 Task: Make in the project AgileMission an epic 'Unified communications (UC) implementation'. Create in the project AgileMission an epic 'Disaster recovery (DR) planning'. Add in the project AgileMission an epic 'Cloud backup and recovery'
Action: Mouse moved to (102, 175)
Screenshot: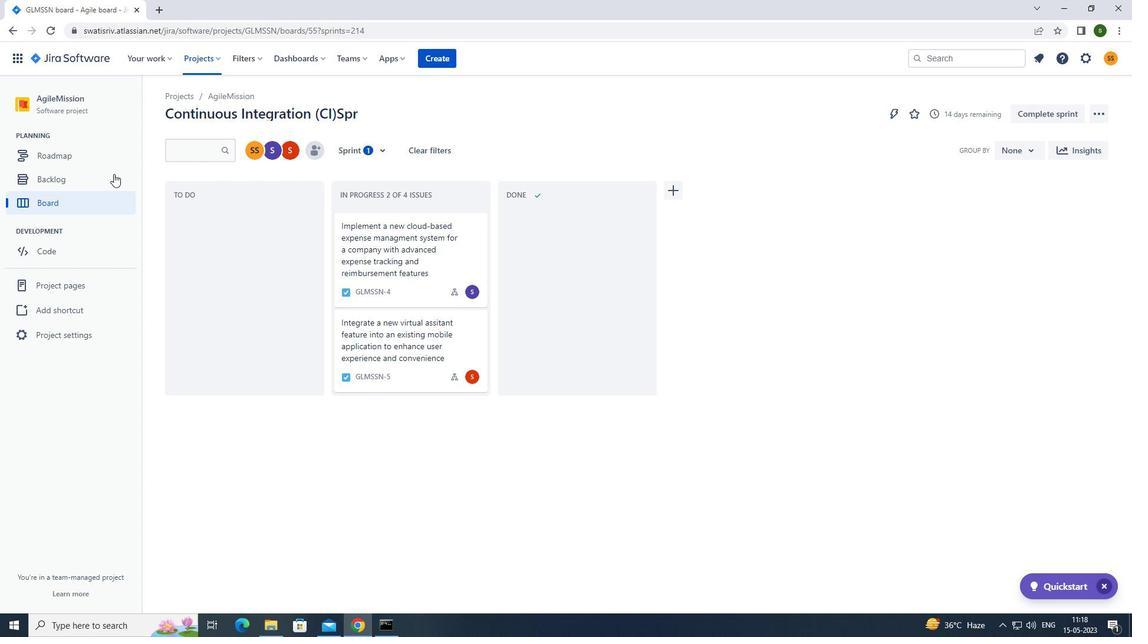 
Action: Mouse pressed left at (102, 175)
Screenshot: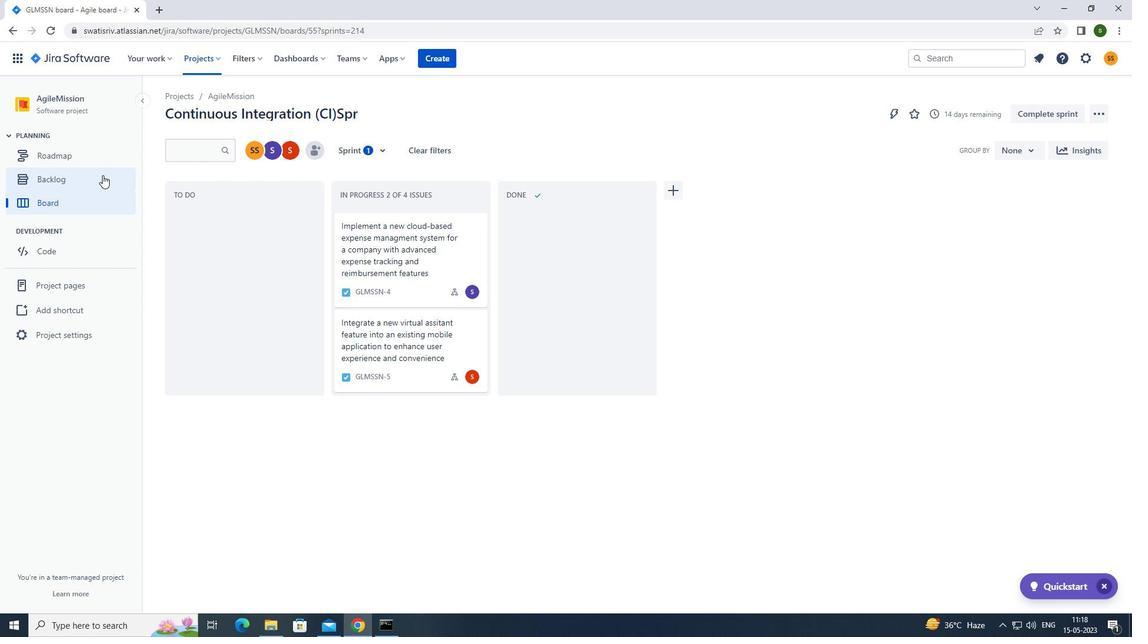 
Action: Mouse moved to (362, 143)
Screenshot: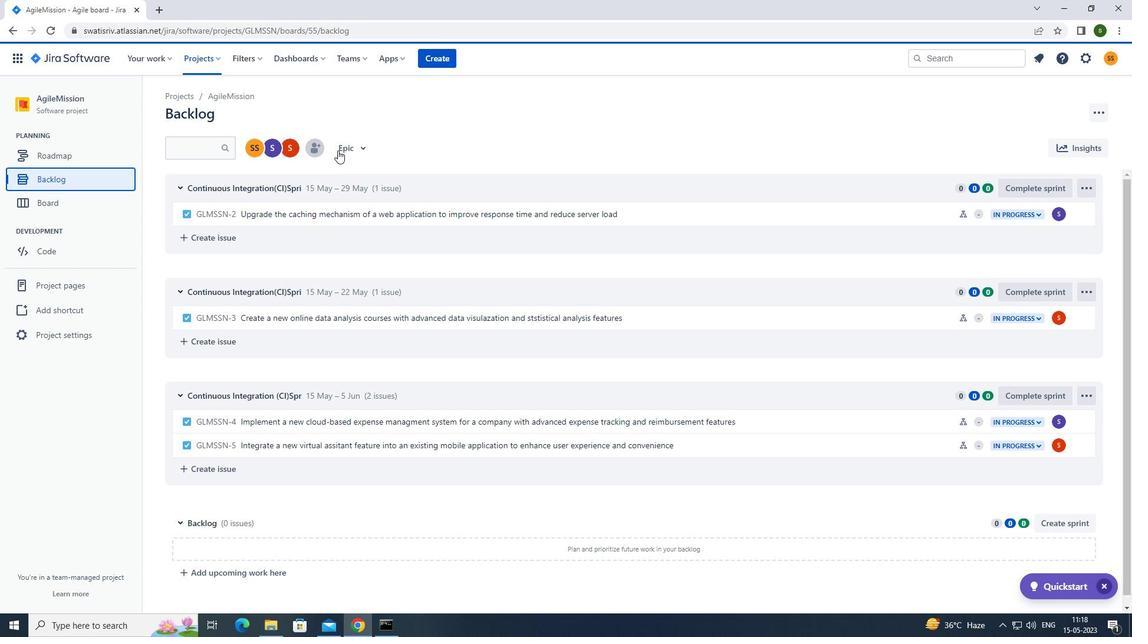 
Action: Mouse pressed left at (362, 143)
Screenshot: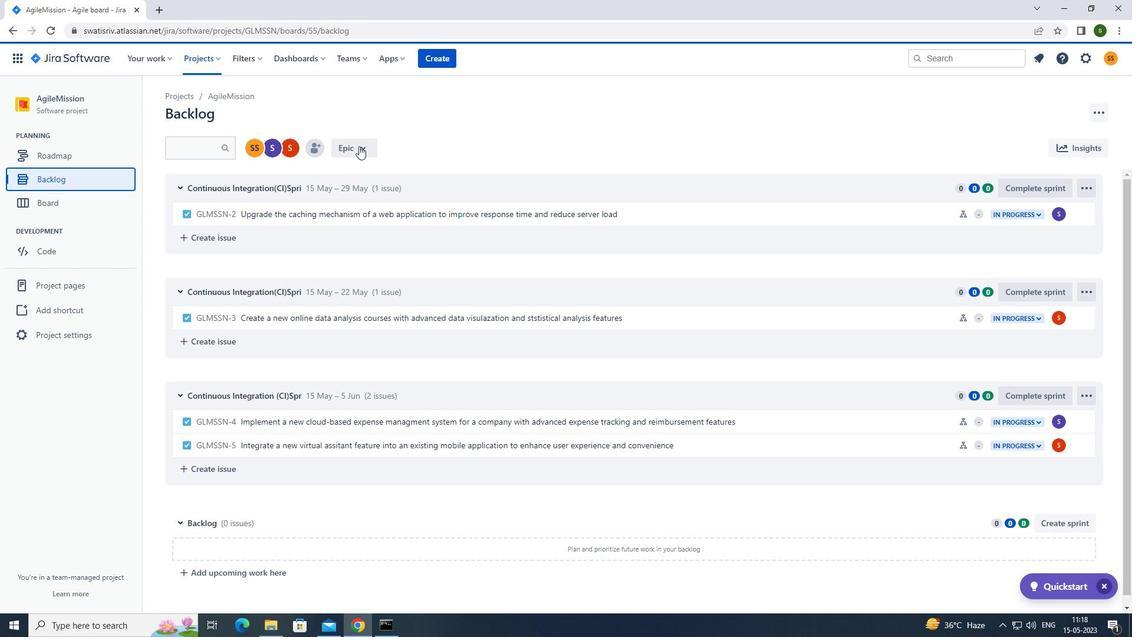 
Action: Mouse moved to (352, 220)
Screenshot: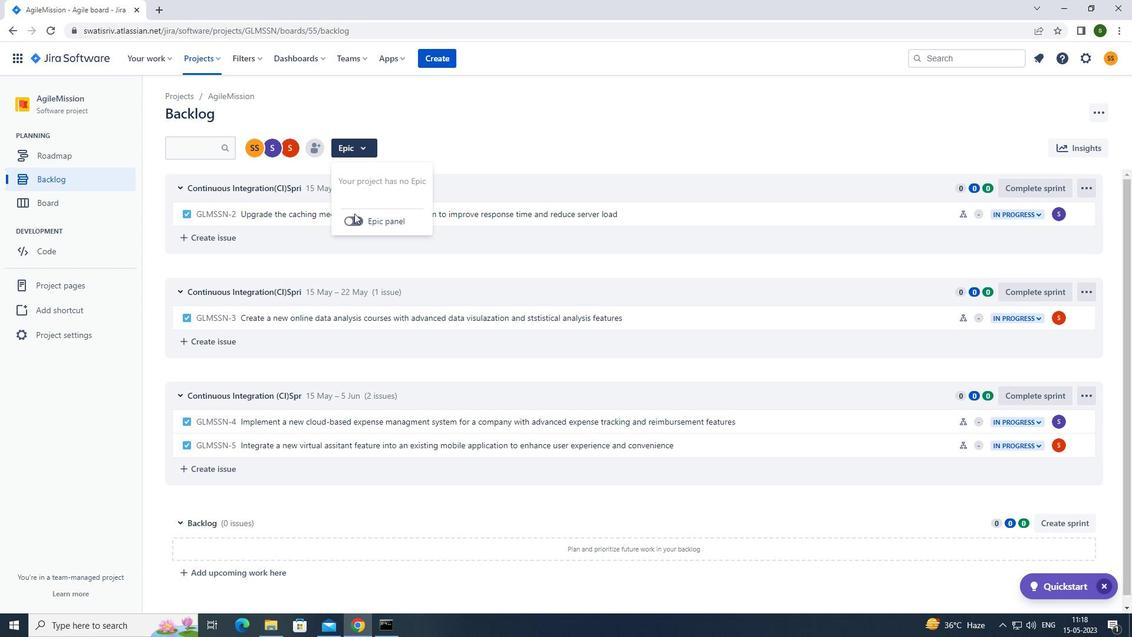 
Action: Mouse pressed left at (352, 220)
Screenshot: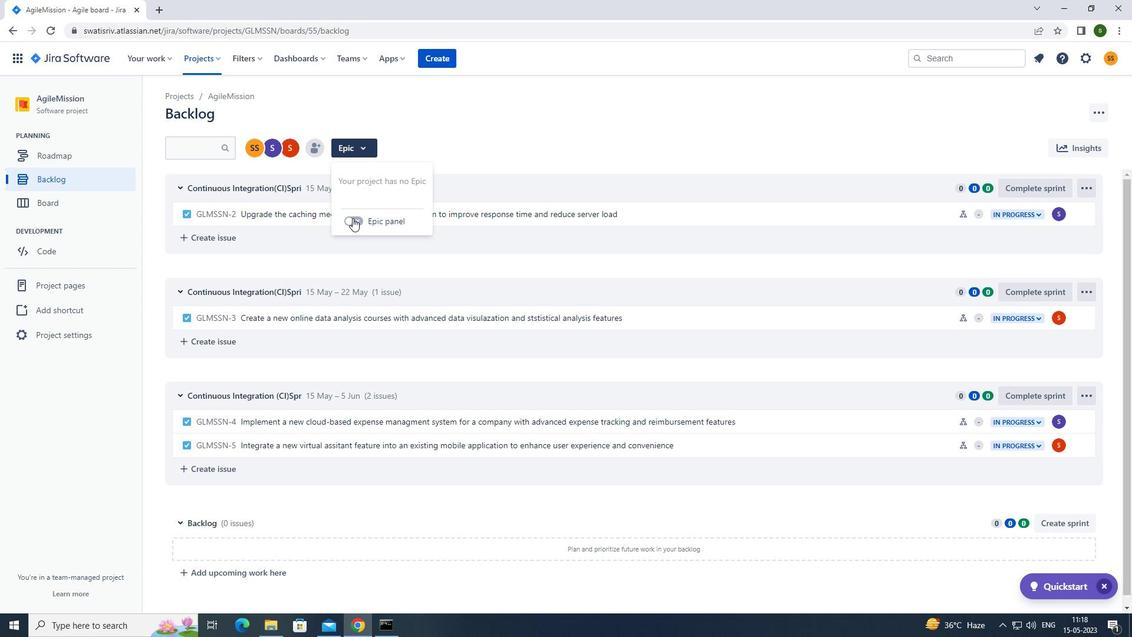 
Action: Mouse moved to (225, 410)
Screenshot: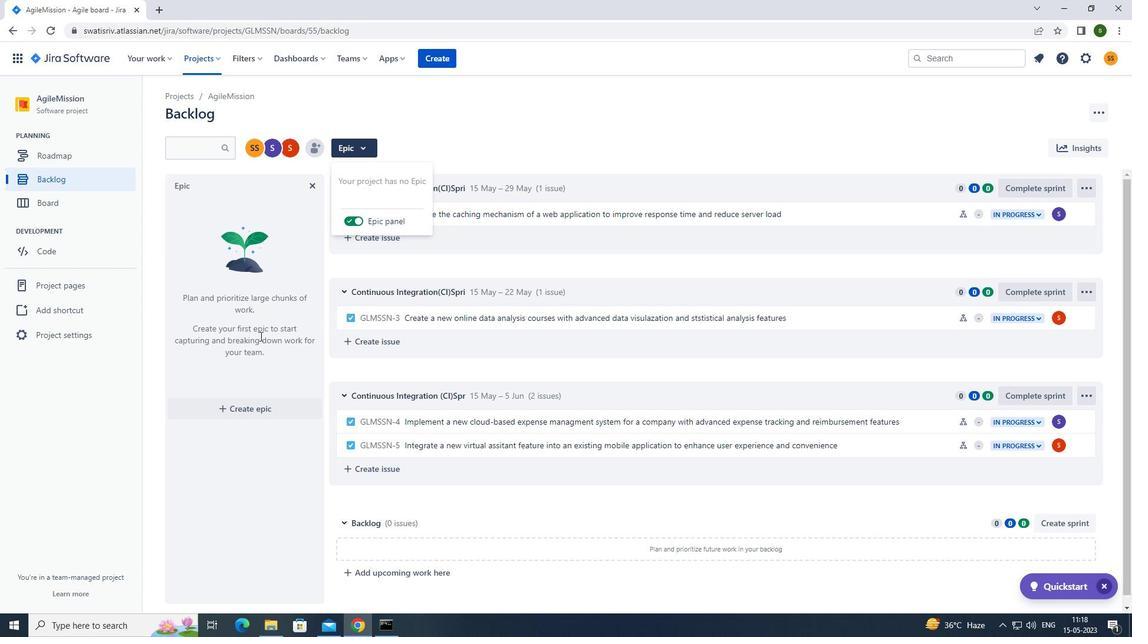 
Action: Mouse pressed left at (225, 410)
Screenshot: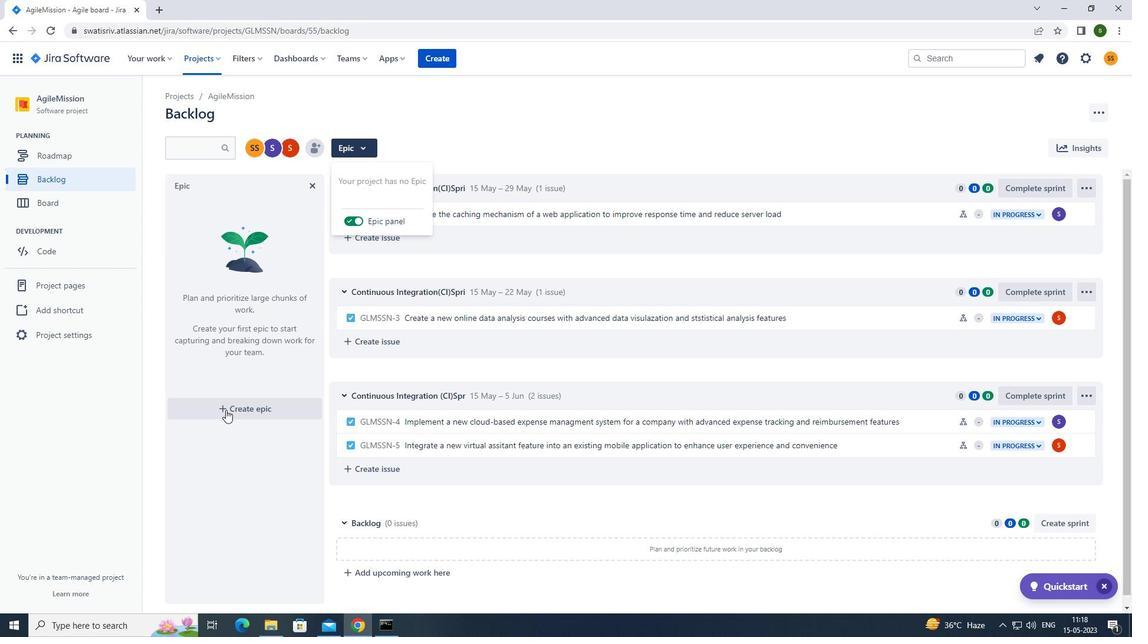 
Action: Mouse moved to (237, 408)
Screenshot: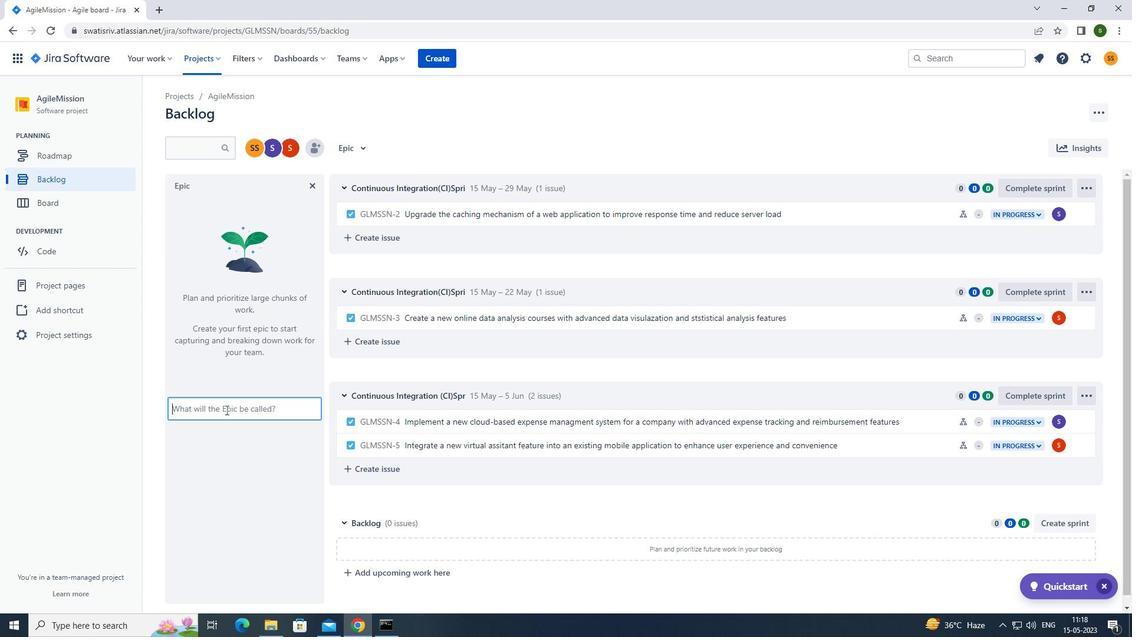 
Action: Key pressed <Key.caps_lock>u<Key.caps_lock>nified<Key.space>communications<Key.shift_r>(<Key.caps_lock>uc<Key.shift_r>)<Key.caps_lock>implementation<Key.enter>
Screenshot: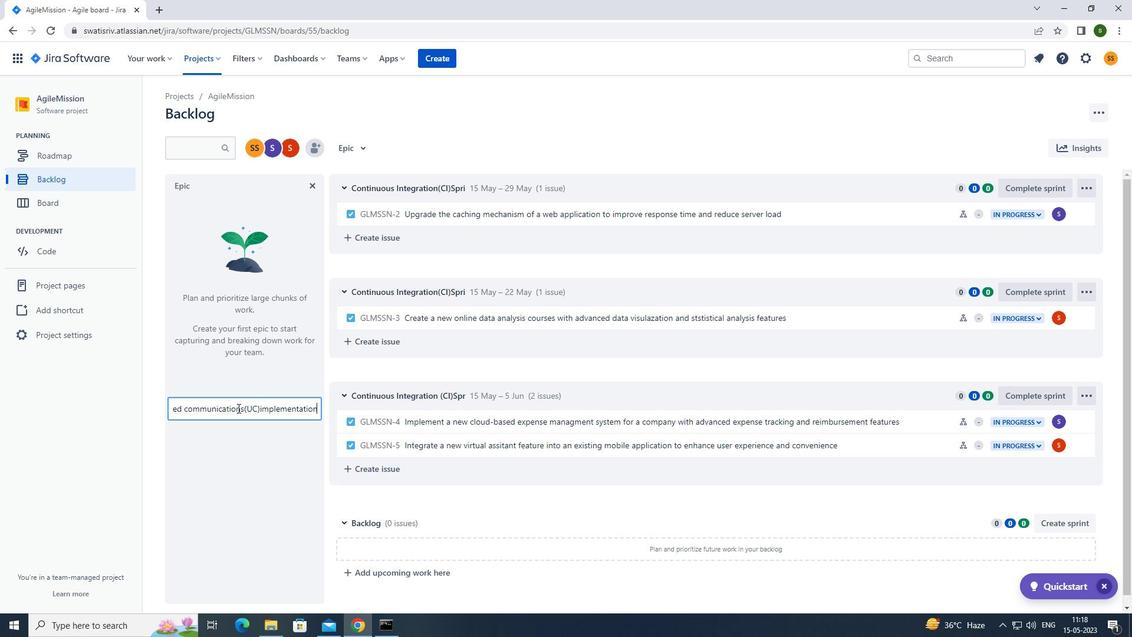 
Action: Mouse moved to (254, 295)
Screenshot: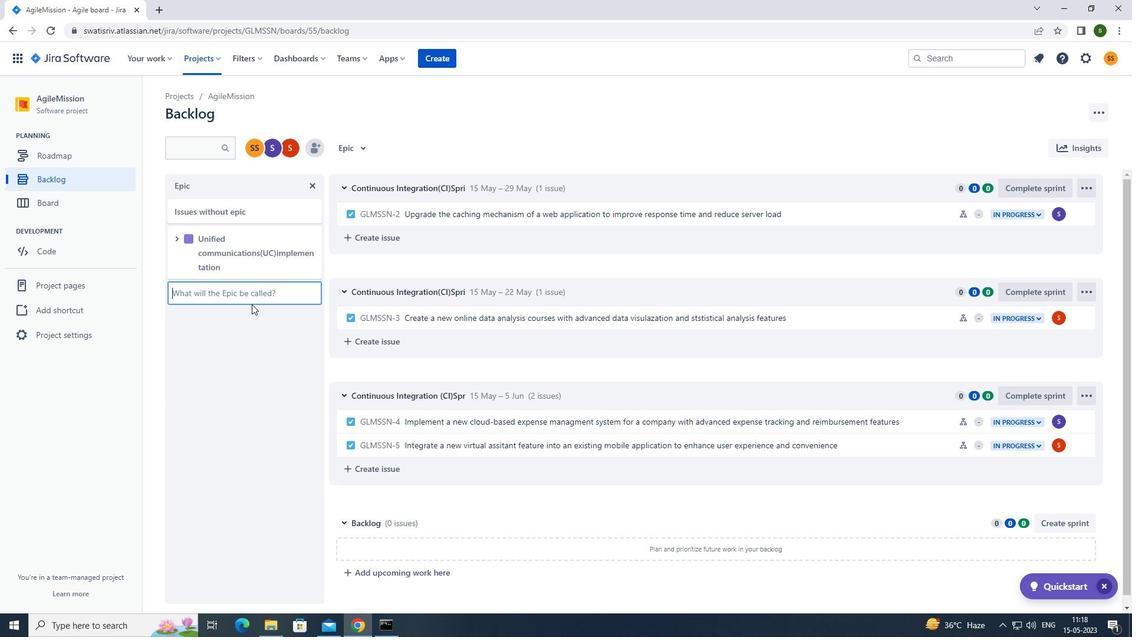 
Action: Mouse pressed left at (254, 295)
Screenshot: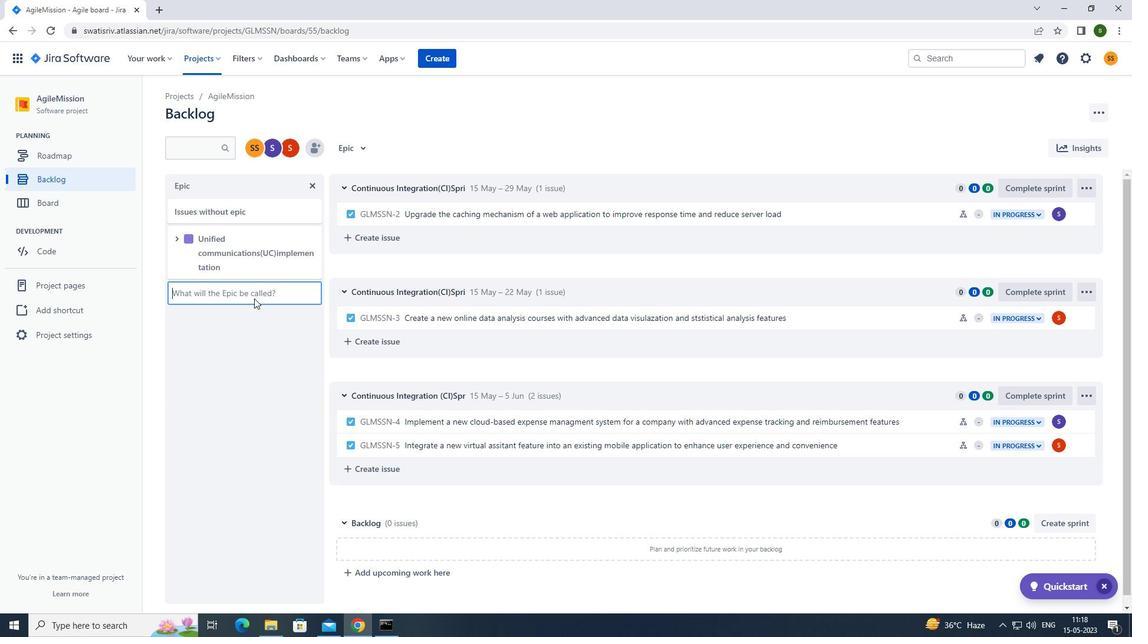 
Action: Key pressed <Key.caps_lock>d<Key.caps_lock>isaster<Key.space>recovery<Key.shift_r>(<Key.caps_lock>dr<Key.shift_r>)<Key.caps_lock>planning<Key.enter>
Screenshot: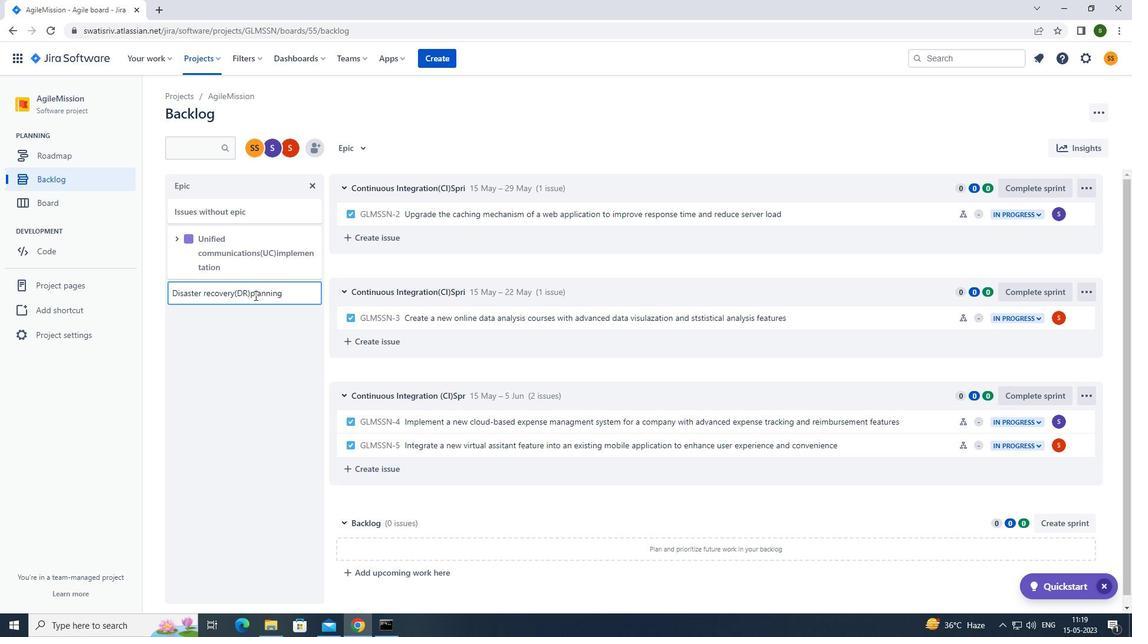 
Action: Mouse moved to (257, 319)
Screenshot: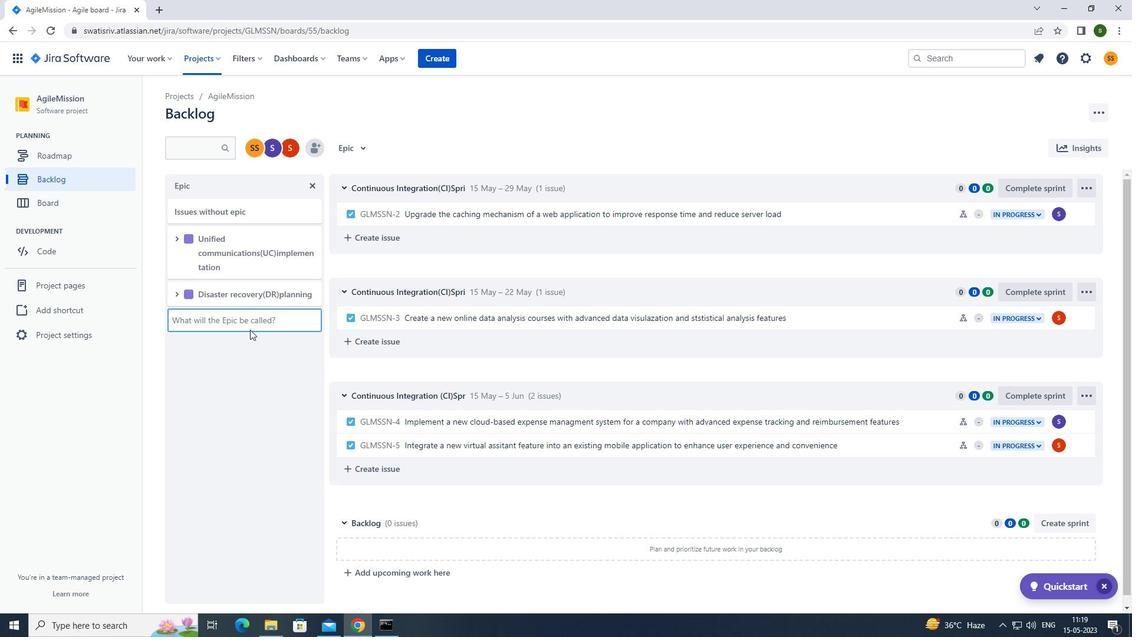 
Action: Key pressed <Key.caps_lock>c<Key.caps_lock>loud<Key.space>backup<Key.space>and<Key.space>recovery<Key.enter>
Screenshot: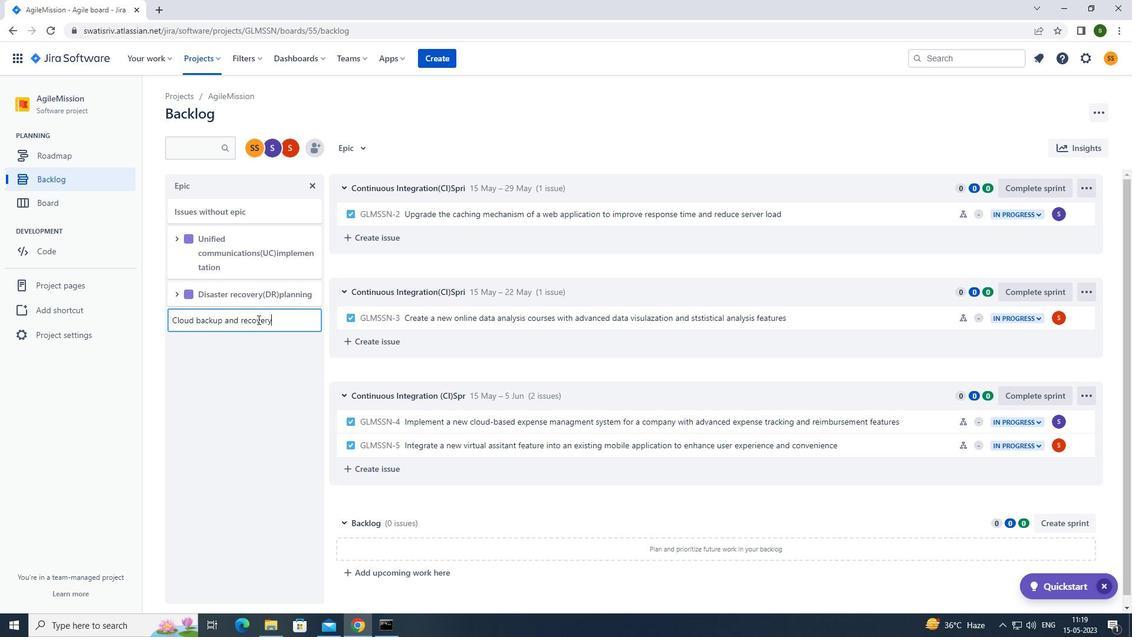 
